 Task: Apply the schedule "Morning working hours" on all the events.
Action: Mouse moved to (784, 68)
Screenshot: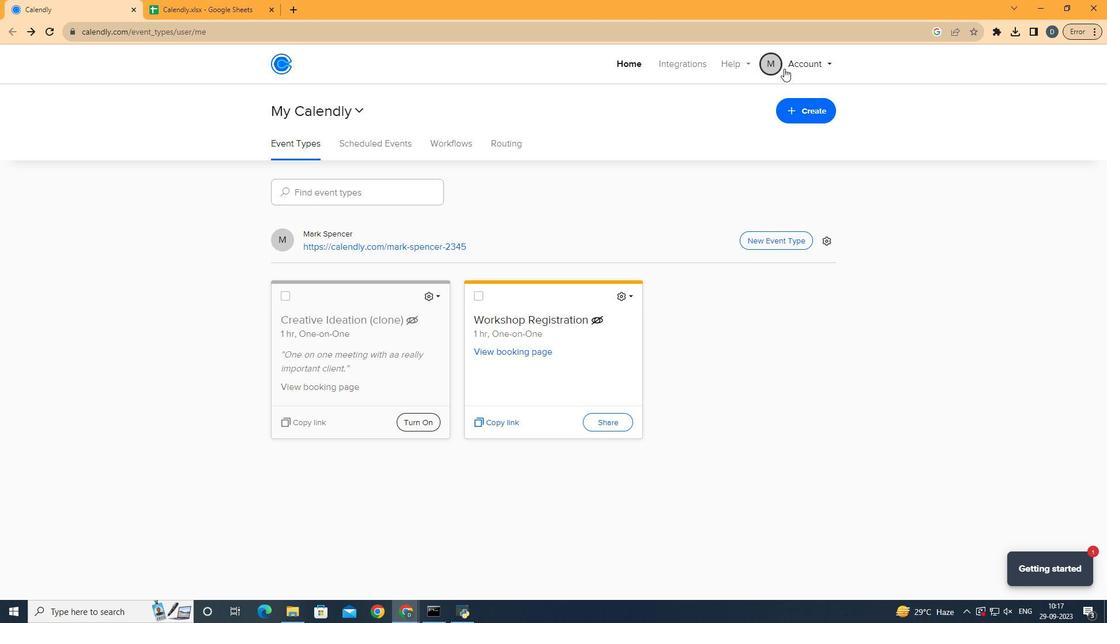 
Action: Mouse pressed left at (784, 68)
Screenshot: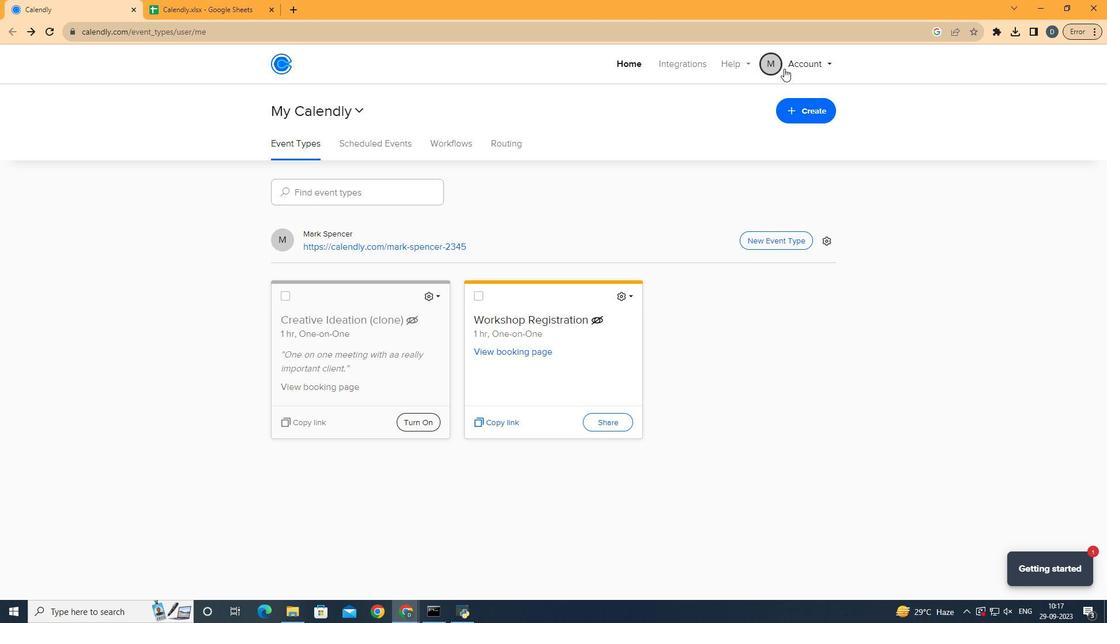 
Action: Mouse moved to (752, 118)
Screenshot: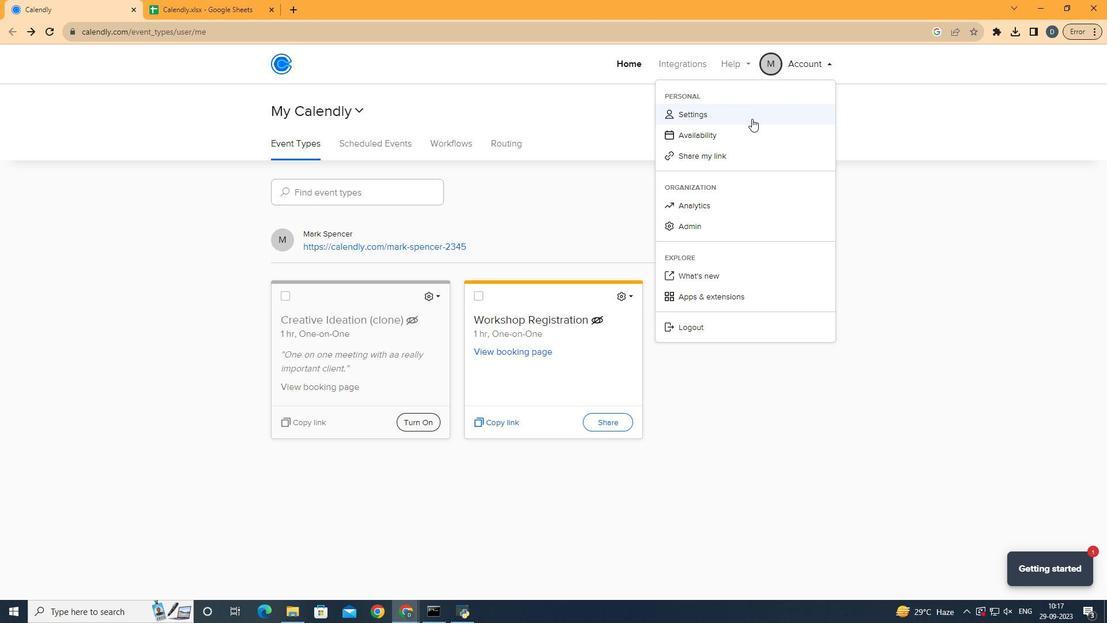 
Action: Mouse pressed left at (752, 118)
Screenshot: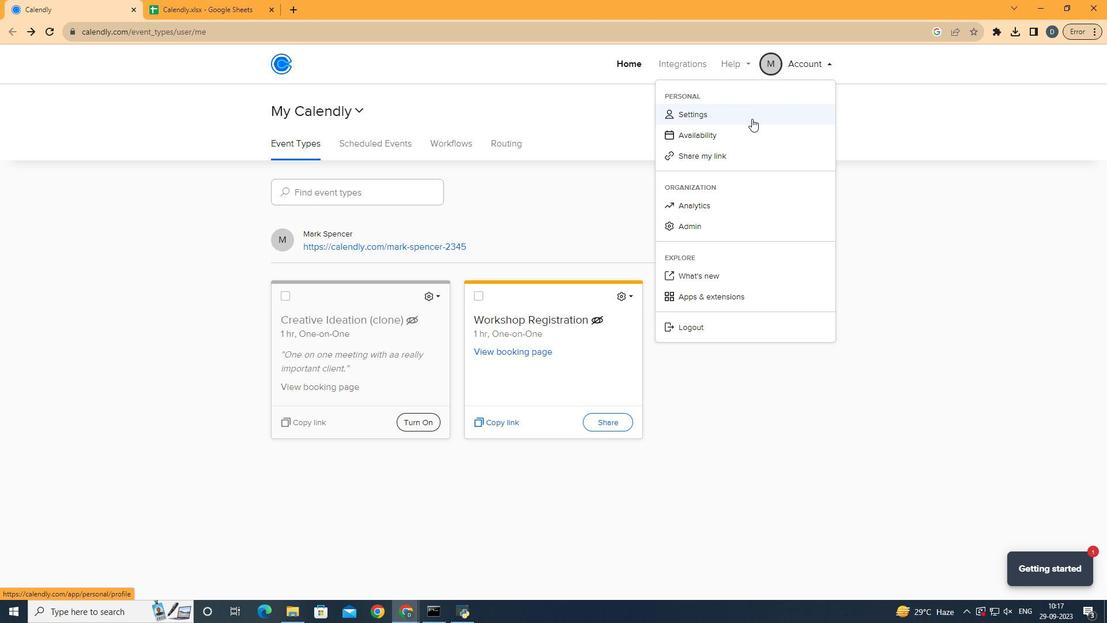 
Action: Mouse moved to (58, 242)
Screenshot: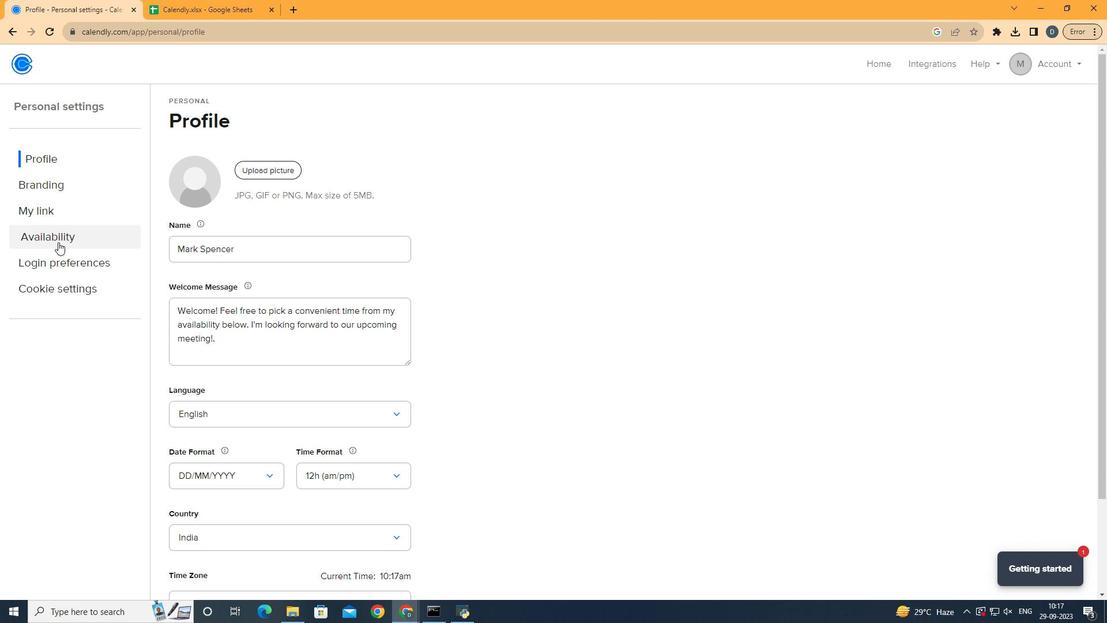 
Action: Mouse pressed left at (58, 242)
Screenshot: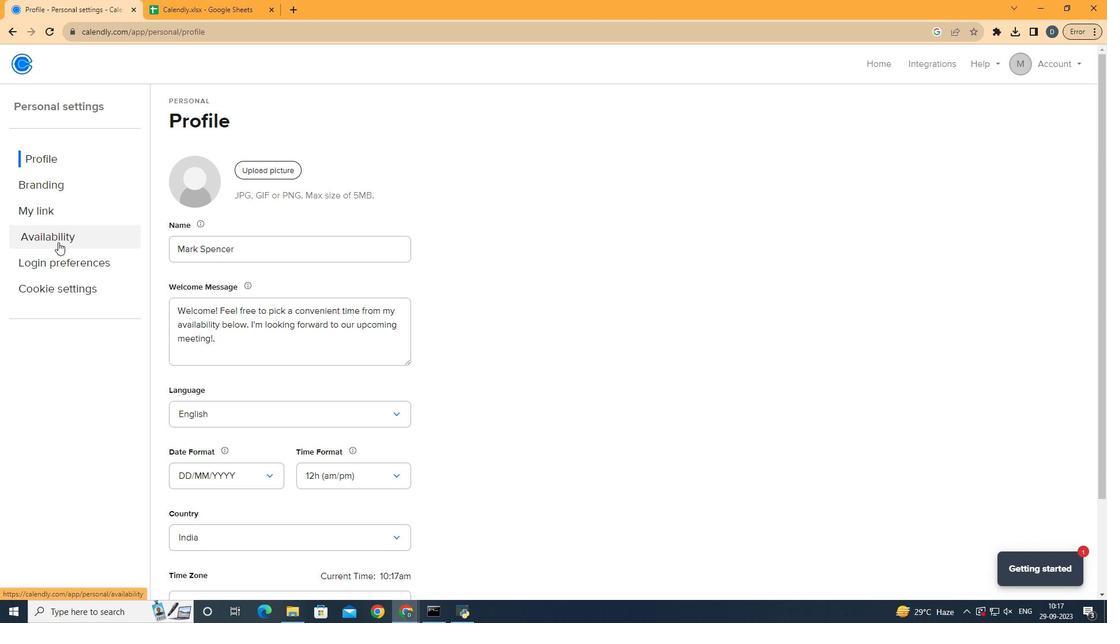 
Action: Mouse moved to (360, 267)
Screenshot: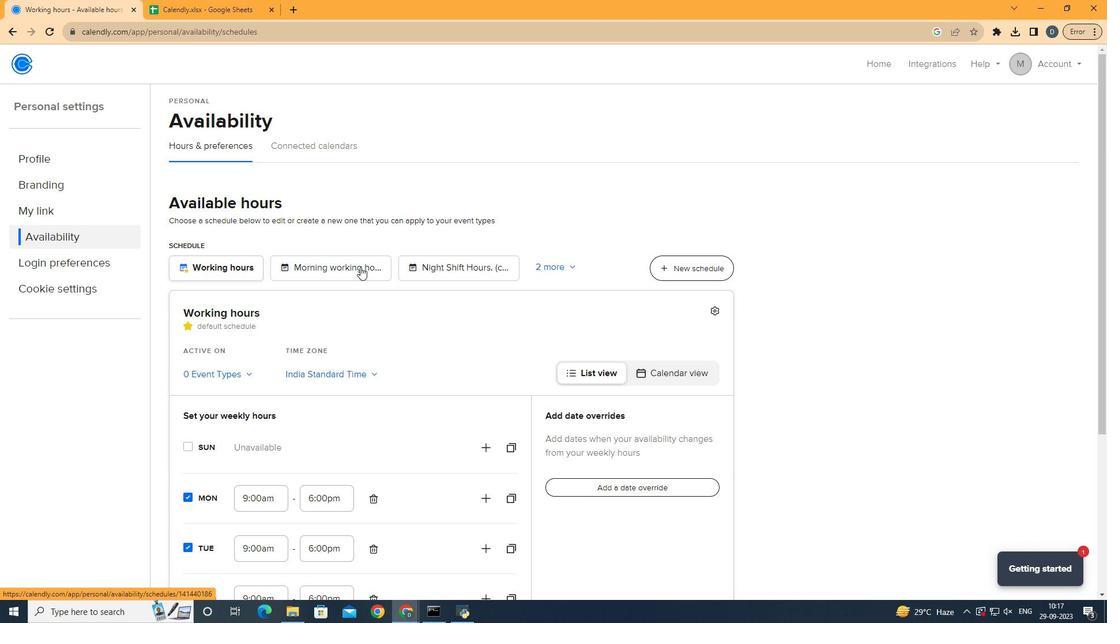 
Action: Mouse pressed left at (360, 267)
Screenshot: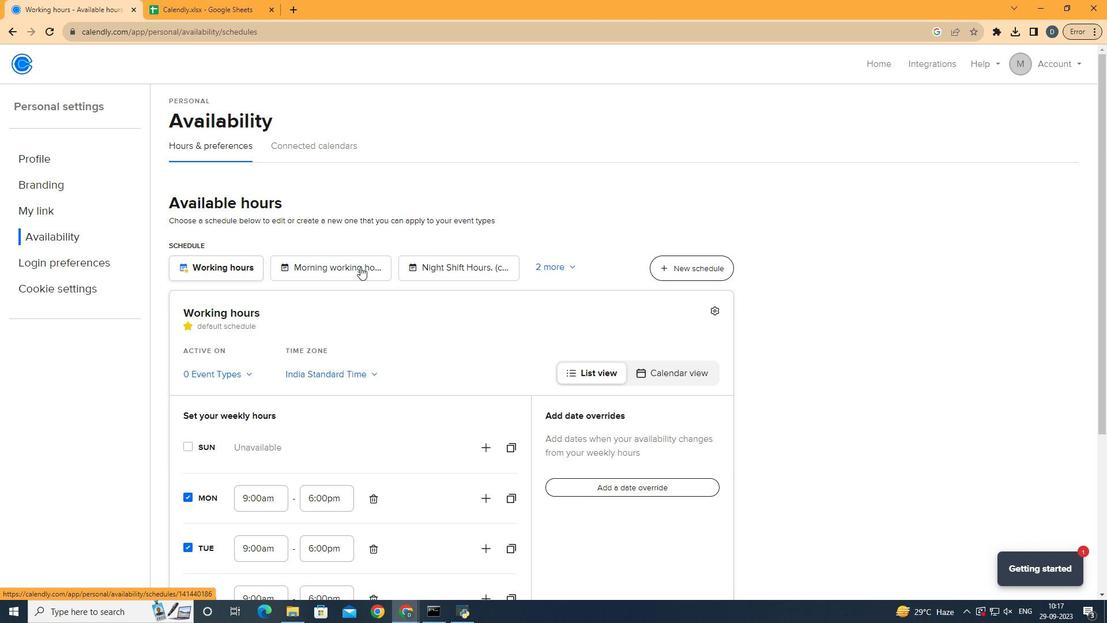 
Action: Mouse scrolled (360, 266) with delta (0, 0)
Screenshot: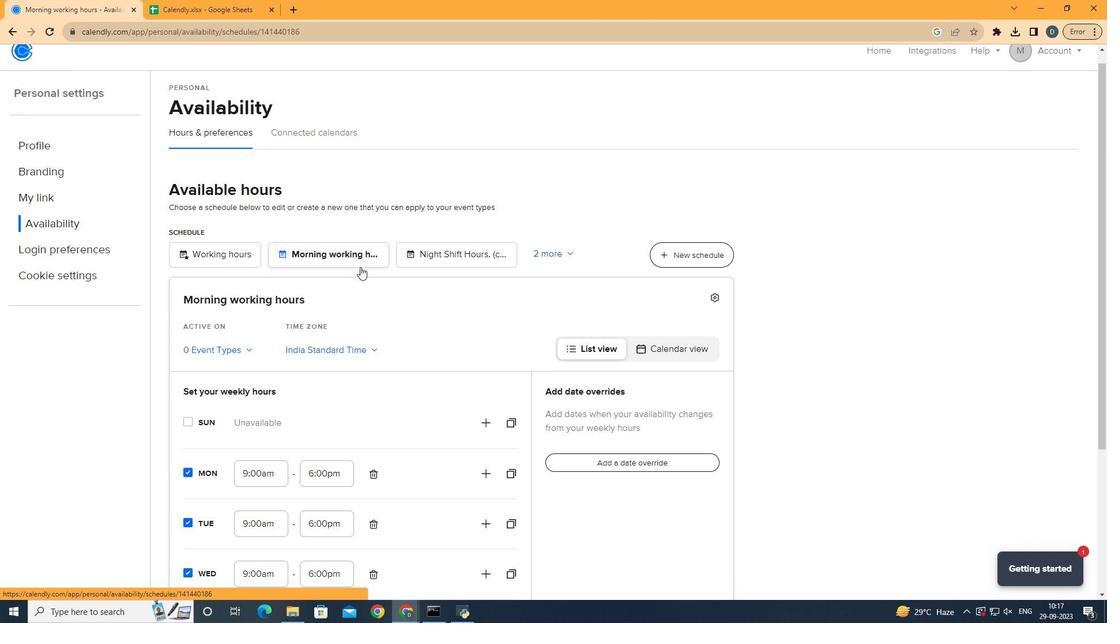 
Action: Mouse moved to (227, 317)
Screenshot: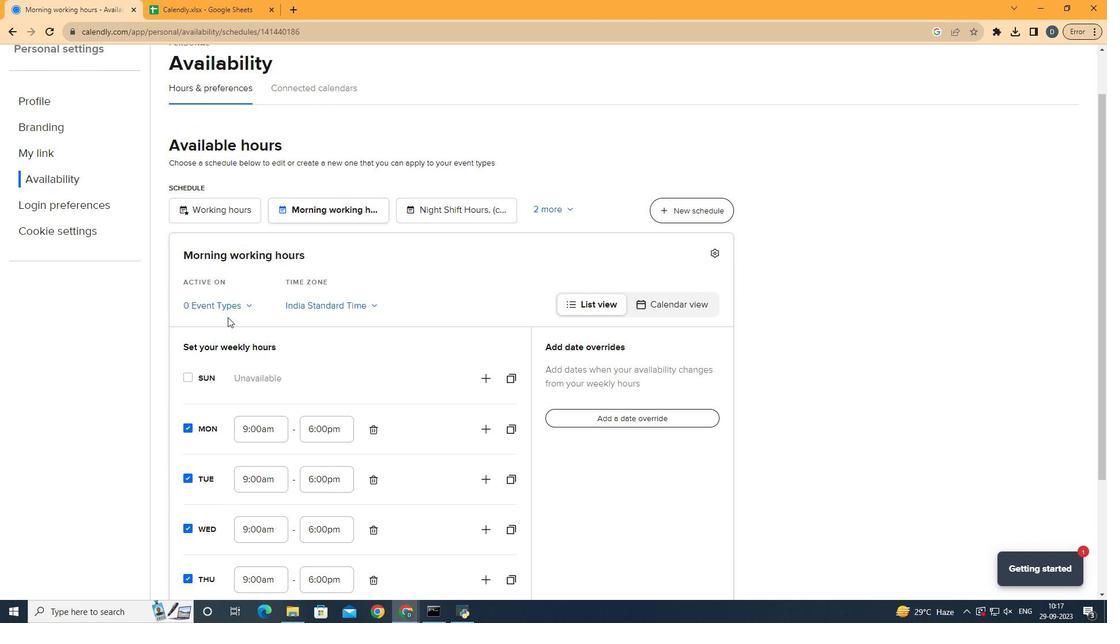 
Action: Mouse pressed left at (227, 317)
Screenshot: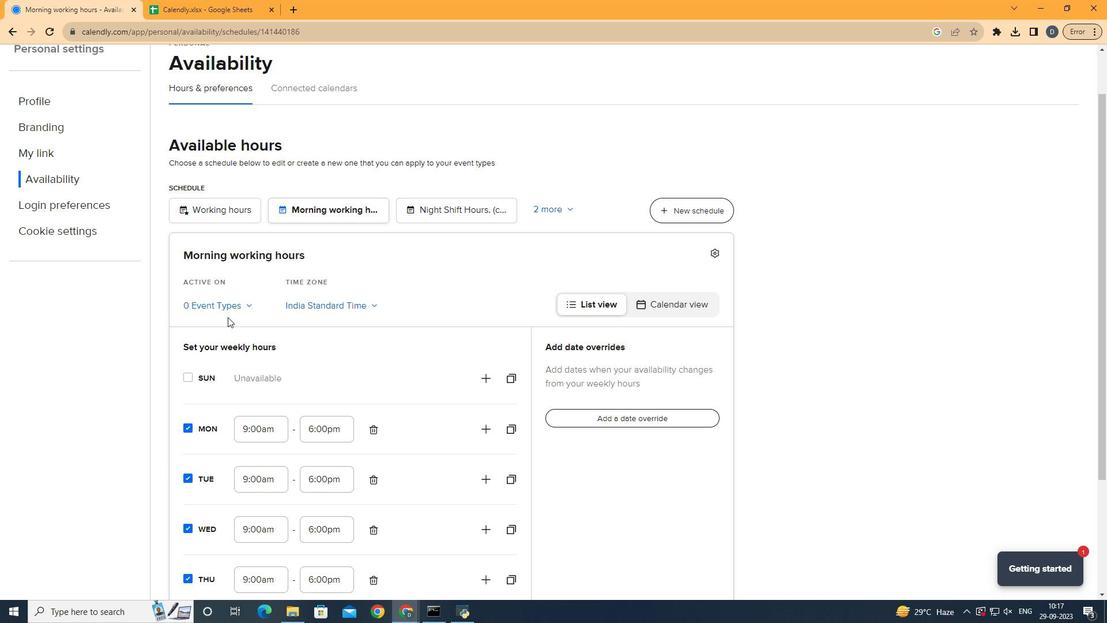 
Action: Mouse moved to (229, 311)
Screenshot: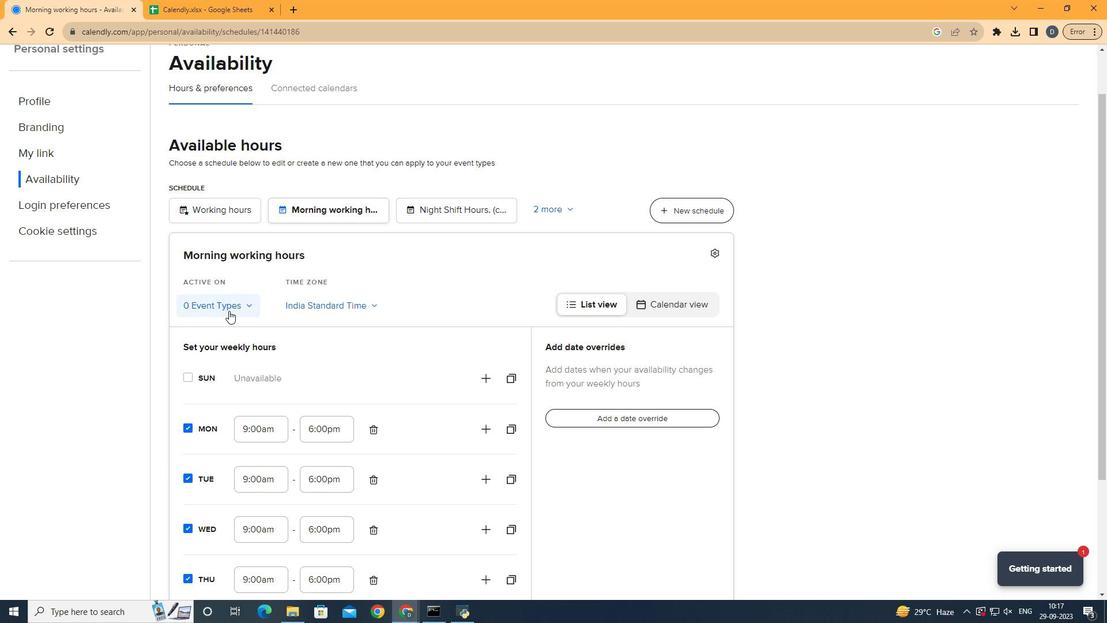 
Action: Mouse pressed left at (229, 311)
Screenshot: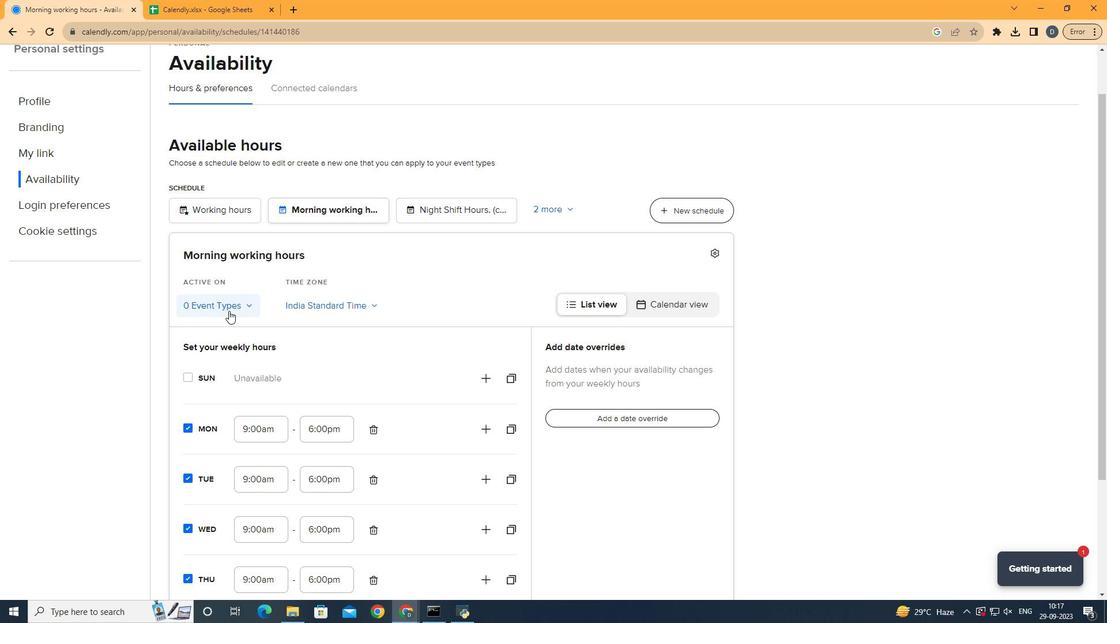 
Action: Mouse moved to (231, 315)
Screenshot: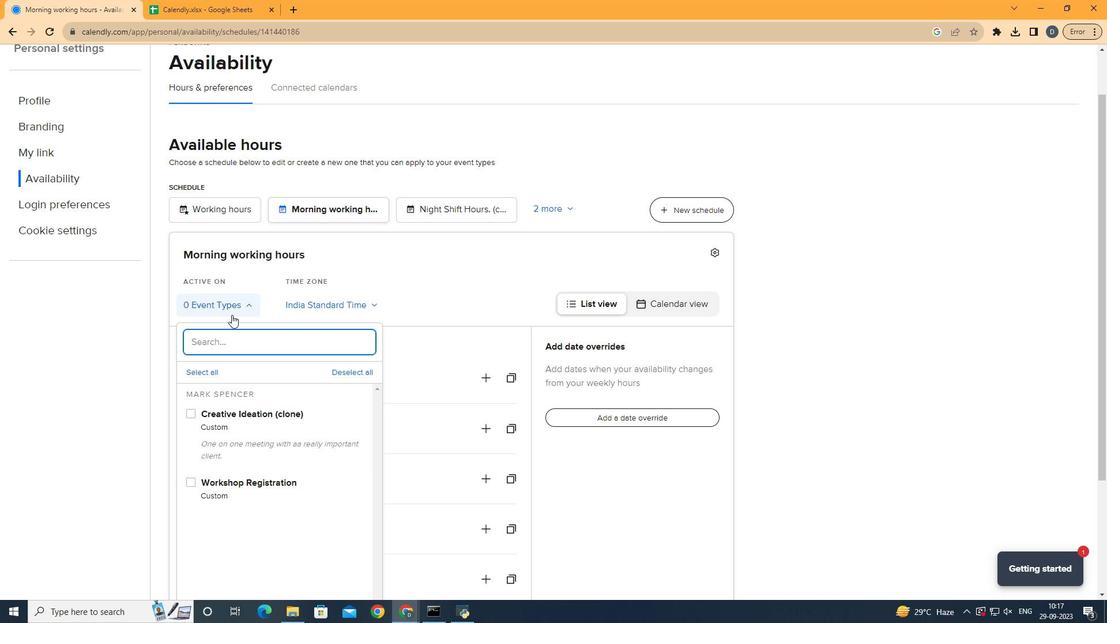 
Action: Mouse scrolled (231, 314) with delta (0, 0)
Screenshot: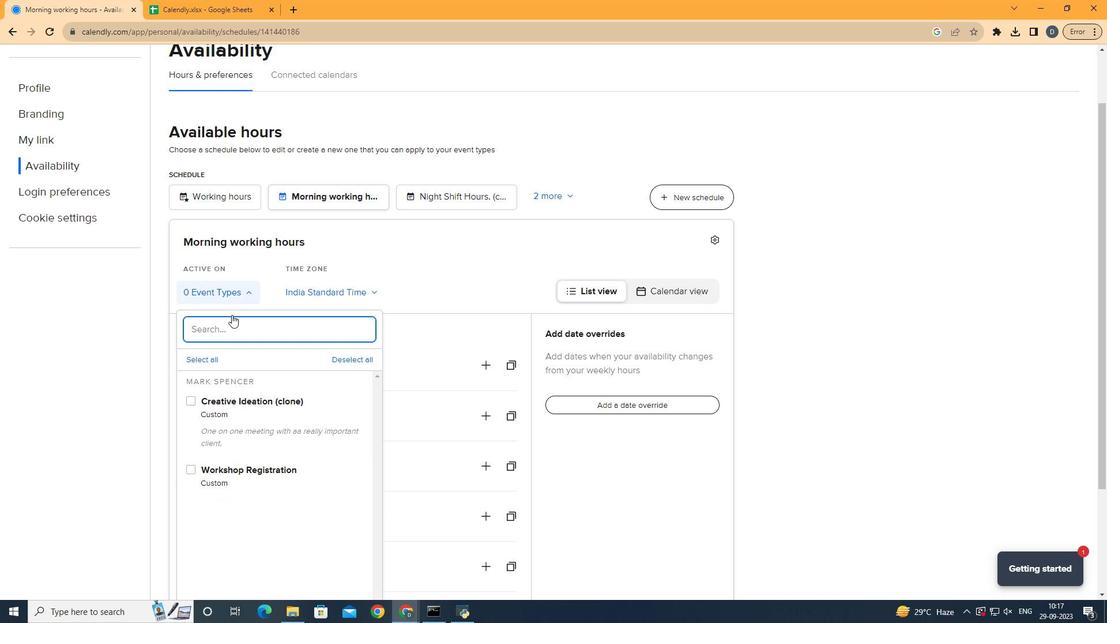 
Action: Mouse scrolled (231, 314) with delta (0, 0)
Screenshot: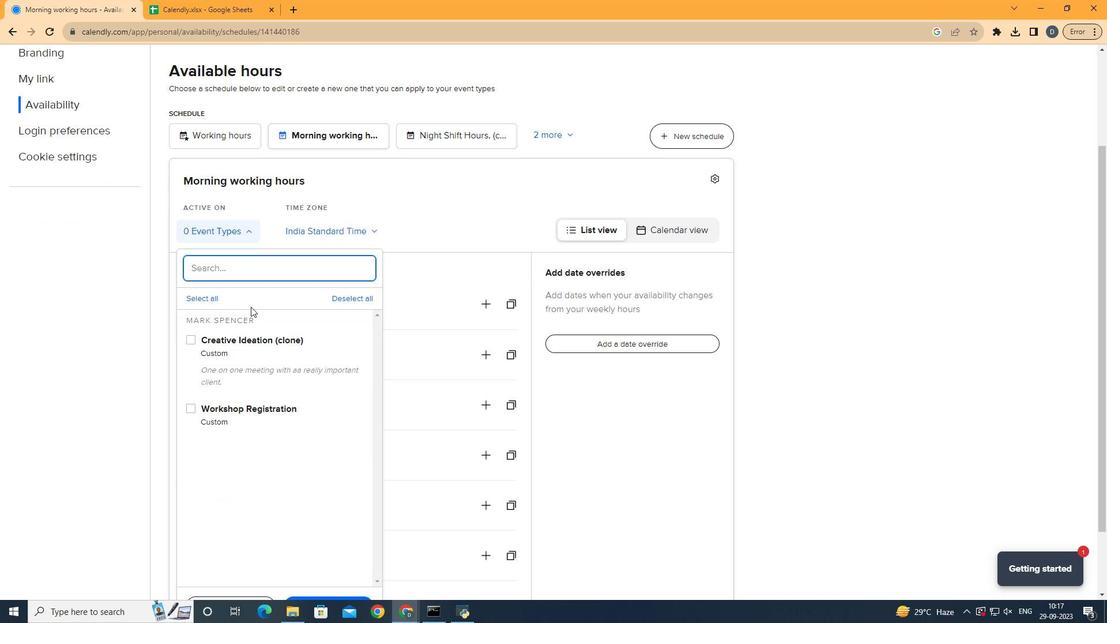 
Action: Mouse moved to (214, 256)
Screenshot: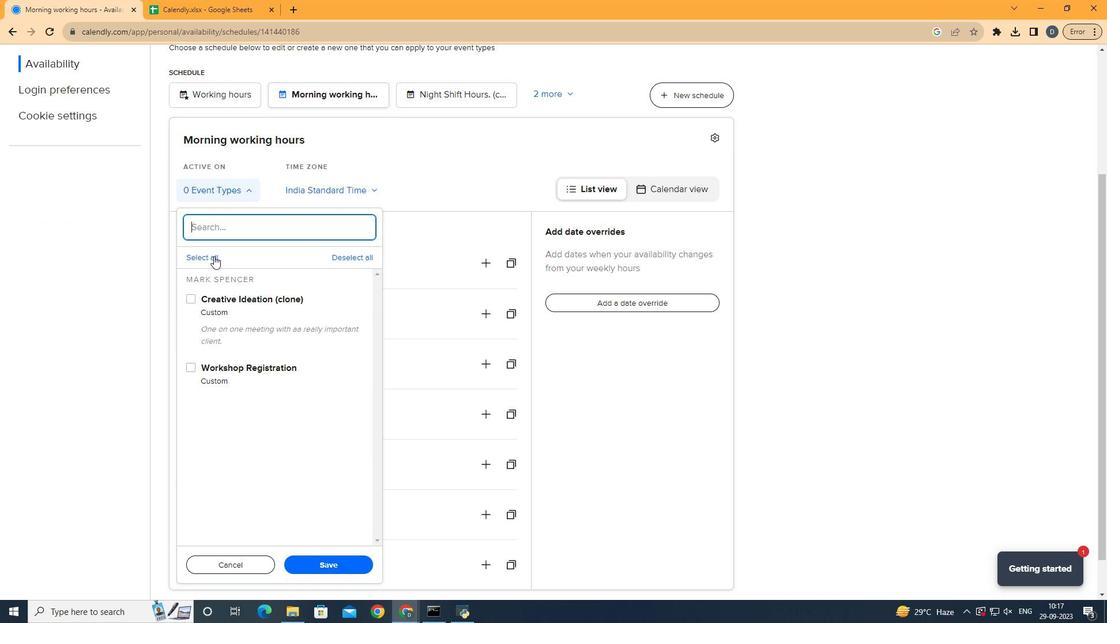 
Action: Mouse pressed left at (214, 256)
Screenshot: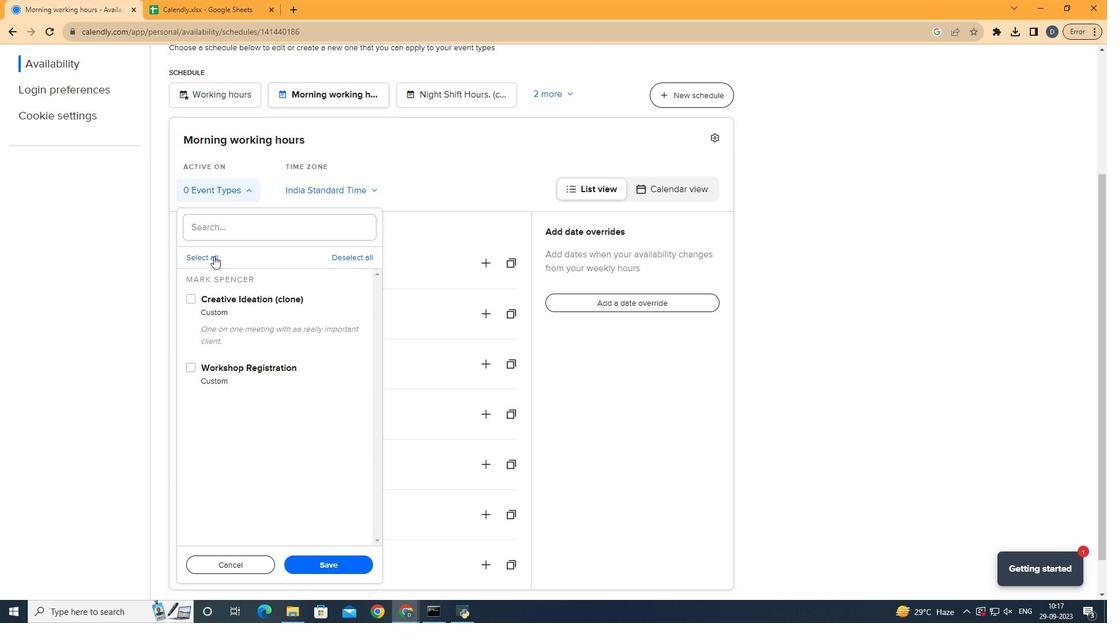 
Action: Mouse moved to (329, 560)
Screenshot: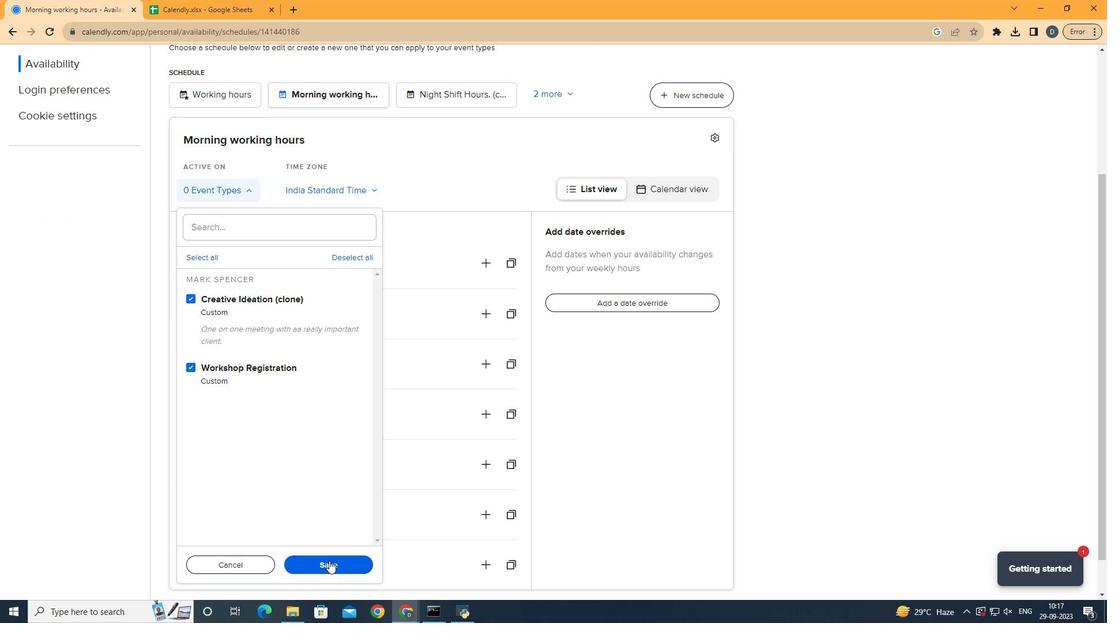 
Action: Mouse pressed left at (329, 560)
Screenshot: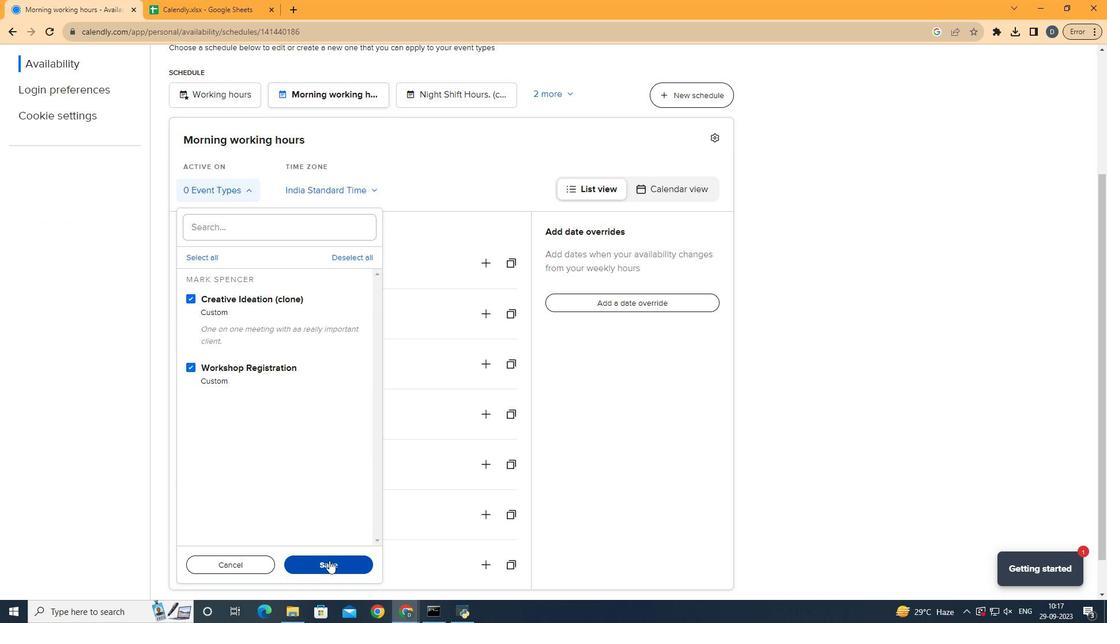 
Action: Mouse moved to (364, 431)
Screenshot: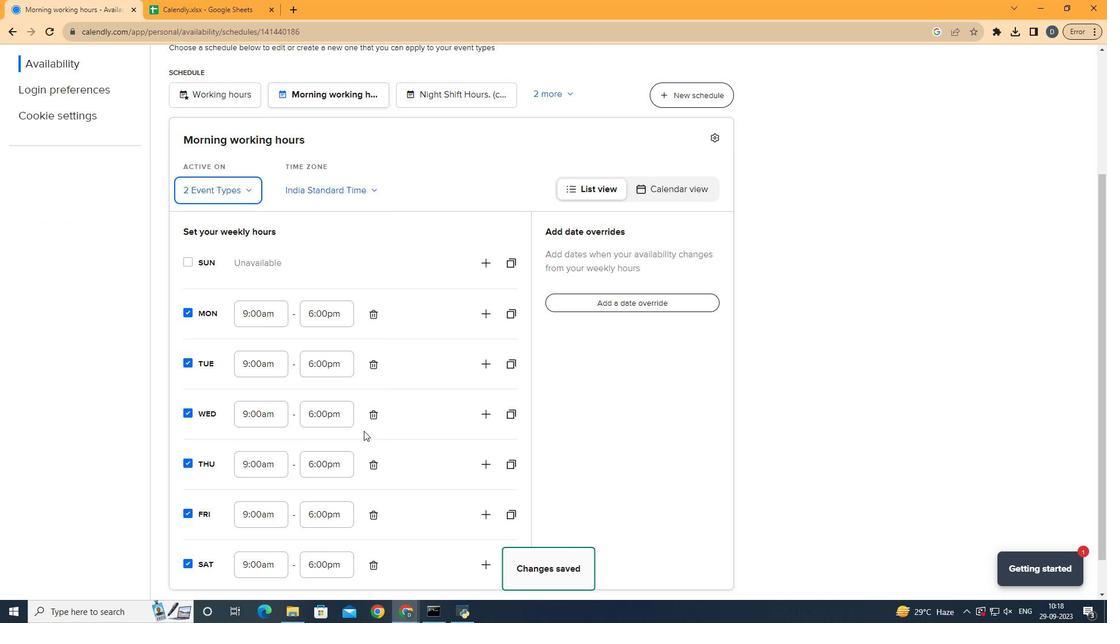 
